 Task: Create New Customer with Customer Name: Union Give Away Collective, Billing Address Line1: 1488 Vineyard Drive, Billing Address Line2:  Independence, Billing Address Line3:  Ohio 44131, Cell Number: 802-818-8315
Action: Mouse pressed left at (161, 31)
Screenshot: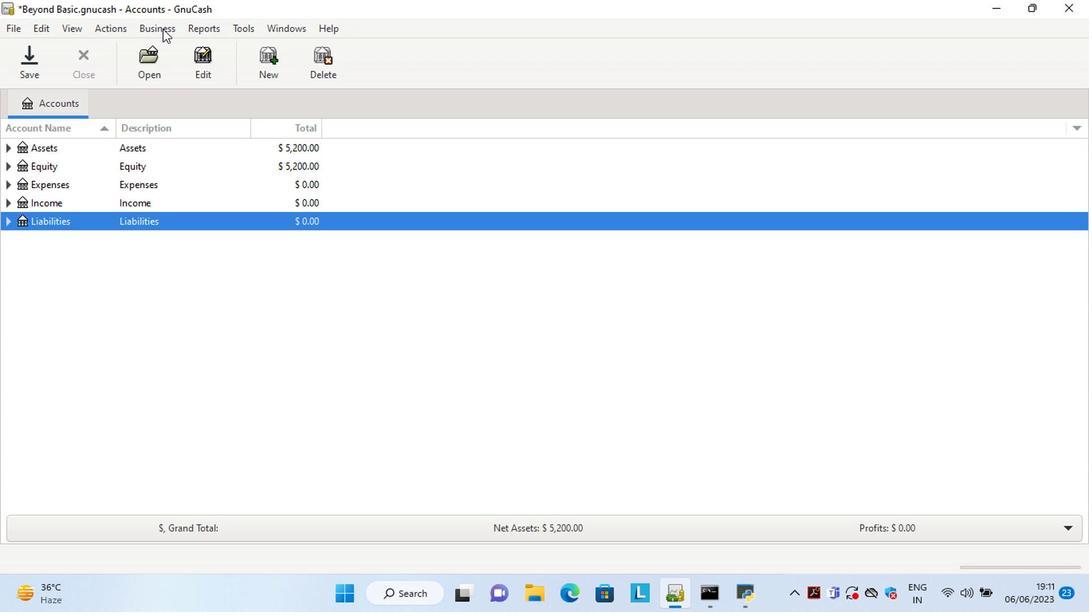 
Action: Mouse moved to (352, 75)
Screenshot: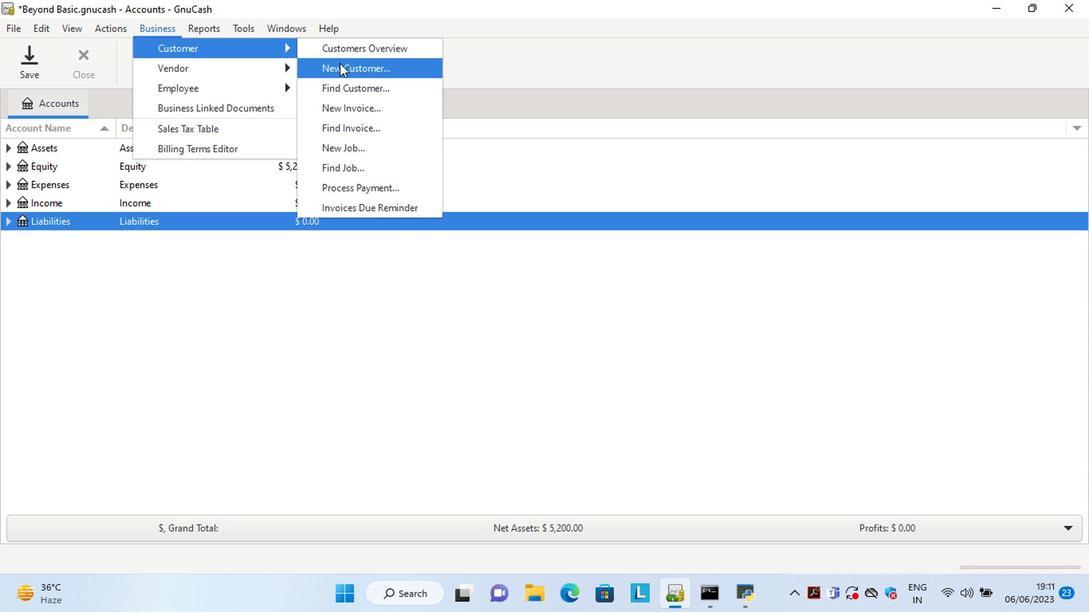 
Action: Mouse pressed left at (352, 75)
Screenshot: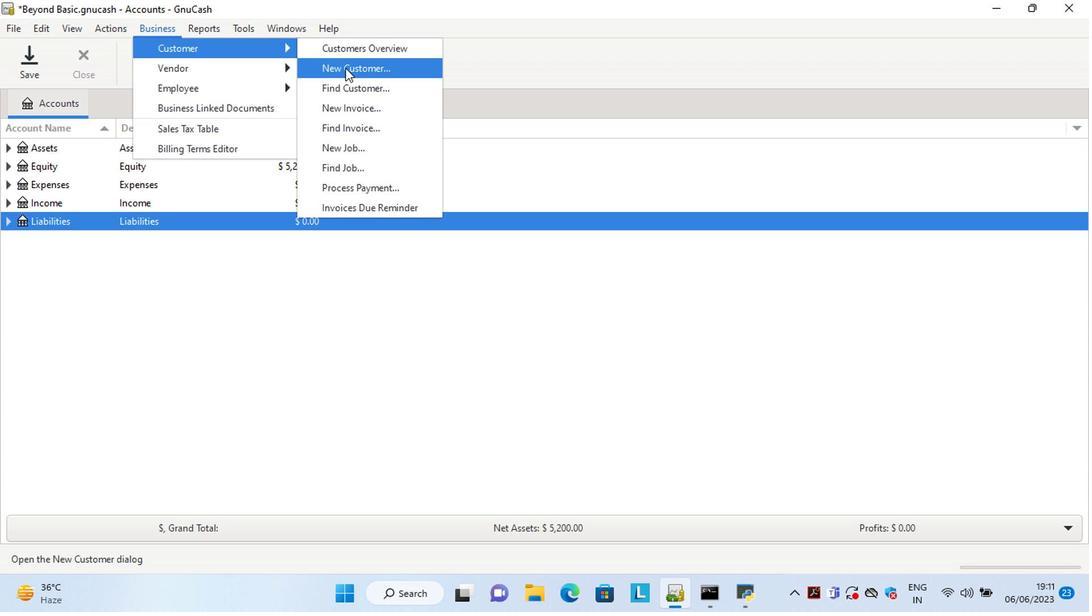 
Action: Mouse moved to (961, 369)
Screenshot: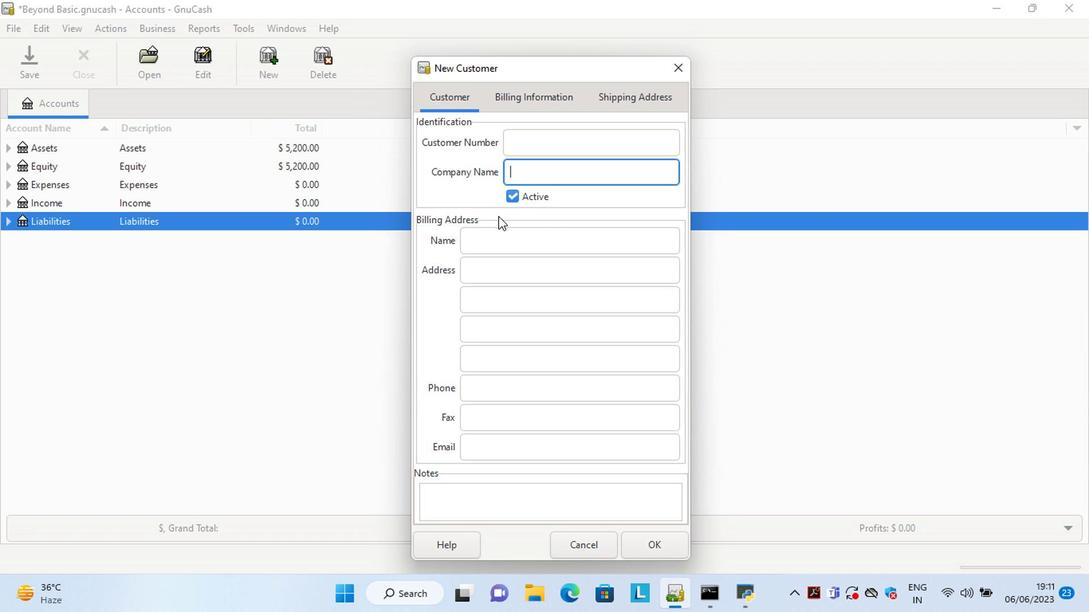 
Action: Key pressed <Key.shift>Uno<Key.backspace>ion<Key.space><Key.shift>Give<Key.space><Key.shift>Away<Key.space><Key.shift>Collective<Key.tab><Key.tab><Key.tab>1488<Key.space><Key.shift>Vineyad<Key.space><Key.shift>Driv<Key.tab><Key.shift><Key.tab>o<Key.tab>1
Screenshot: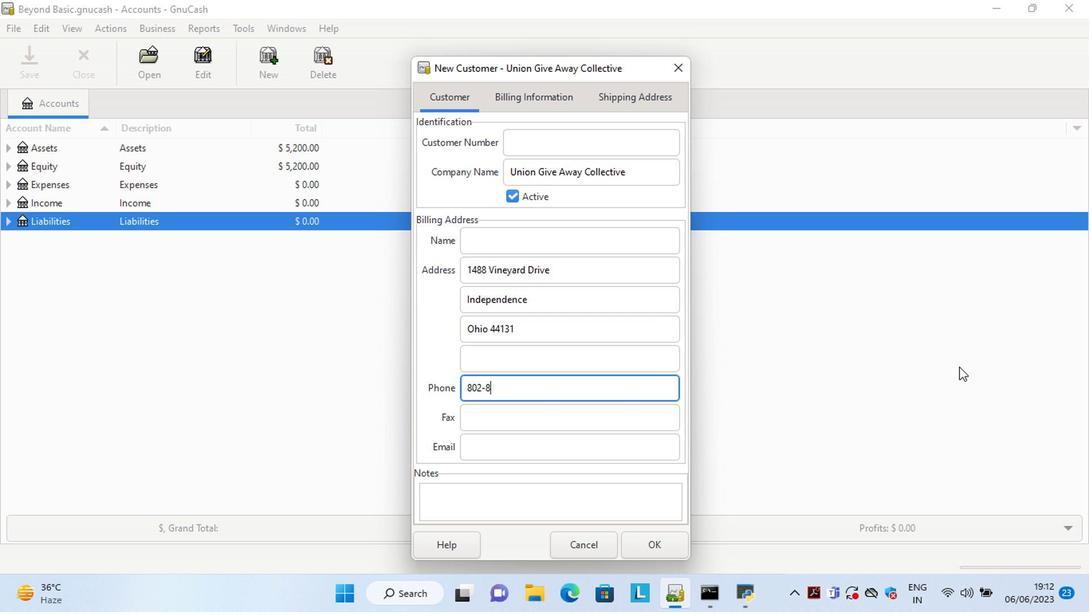 
Action: Mouse moved to (957, 372)
Screenshot: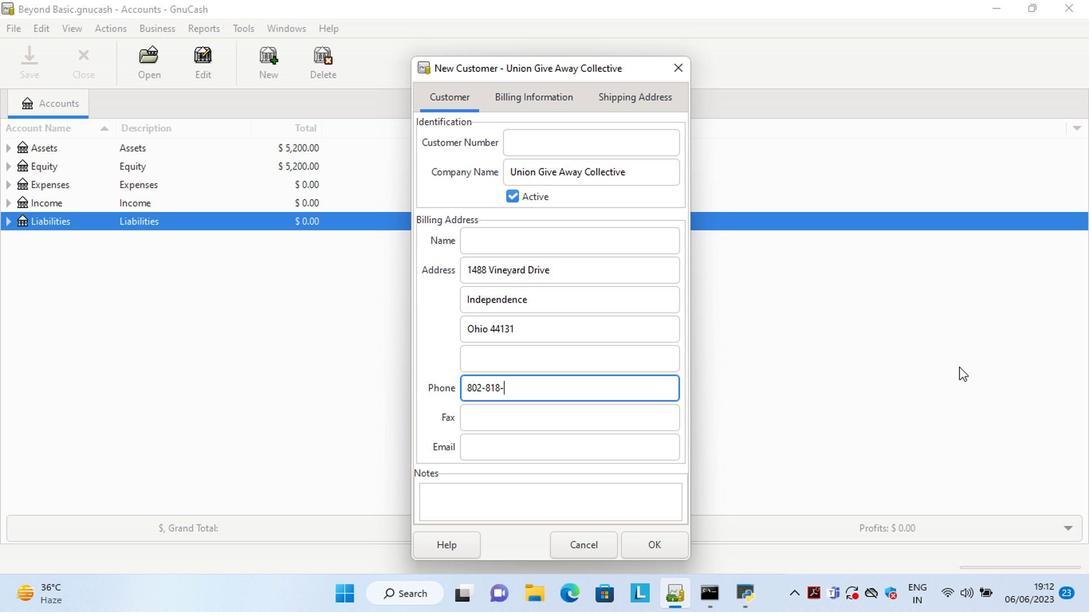
Action: Key pressed 8
Screenshot: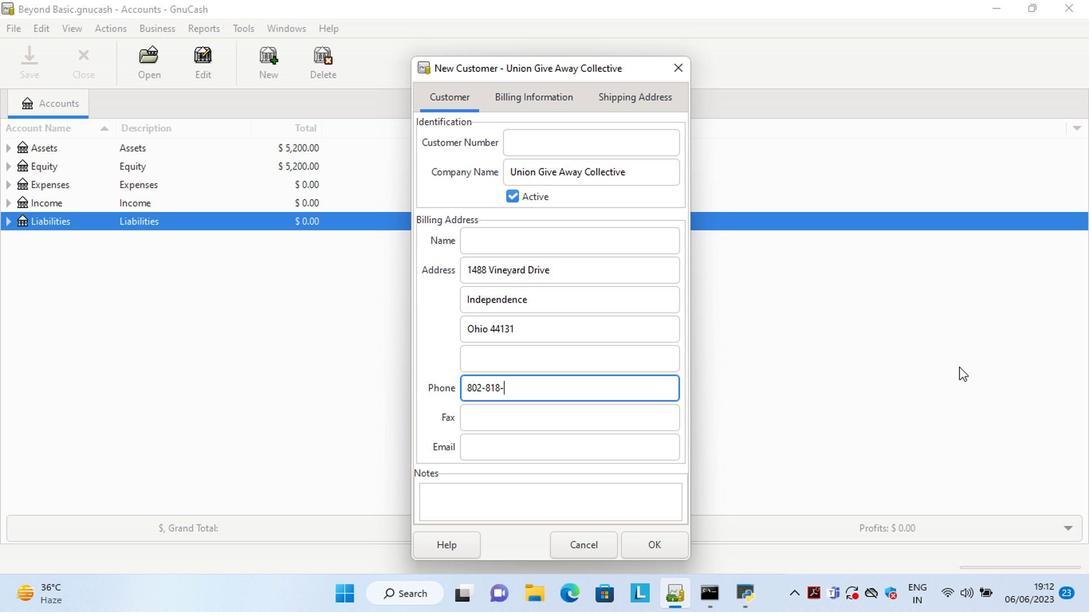 
Action: Mouse moved to (726, 563)
Screenshot: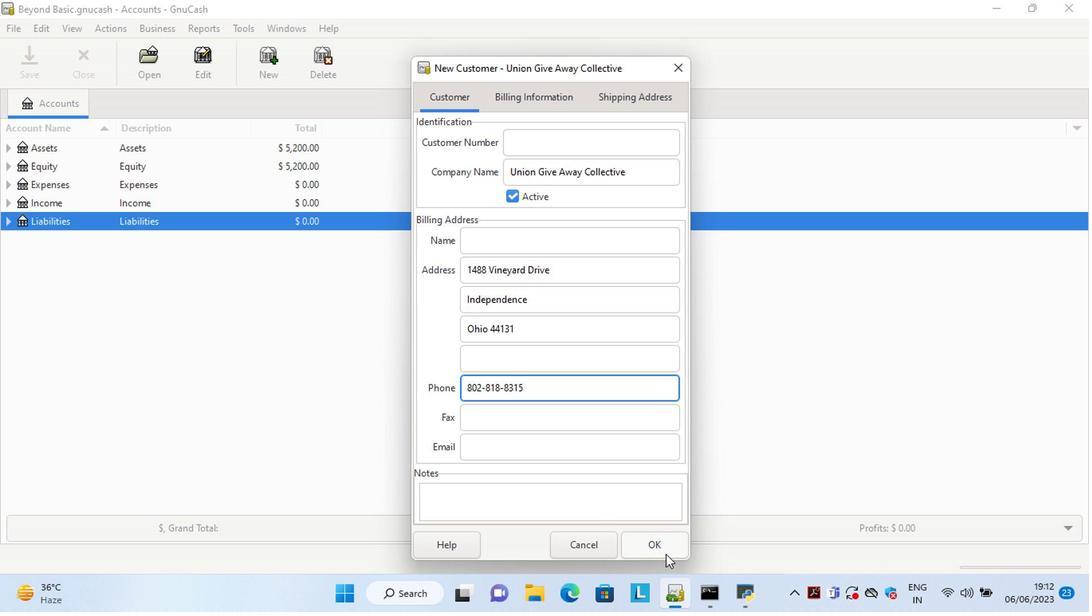 
Action: Mouse pressed left at (725, 564)
Screenshot: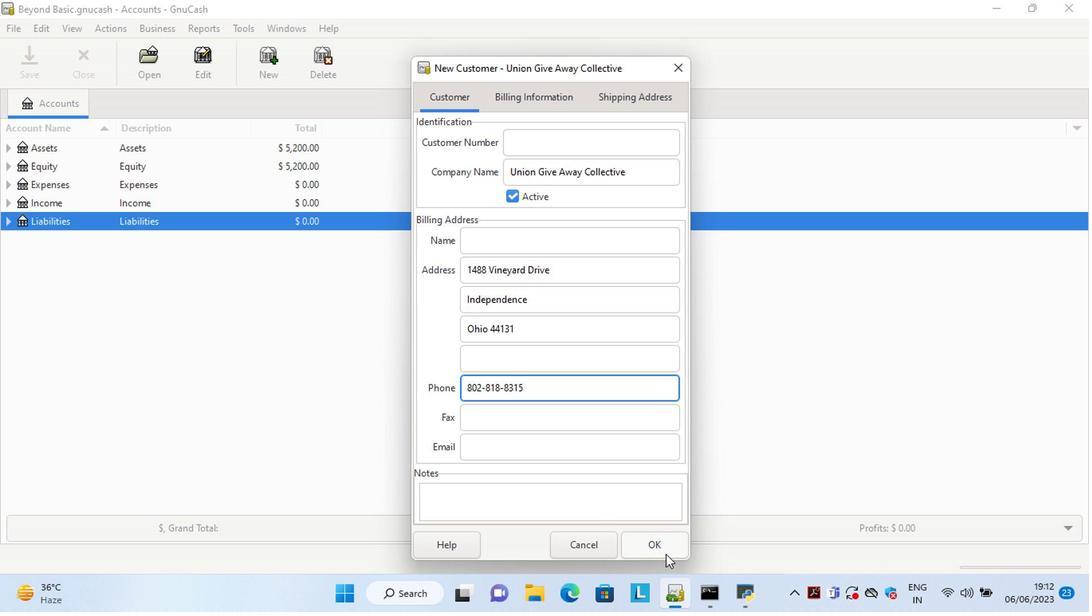 
Action: Mouse moved to (674, 547)
Screenshot: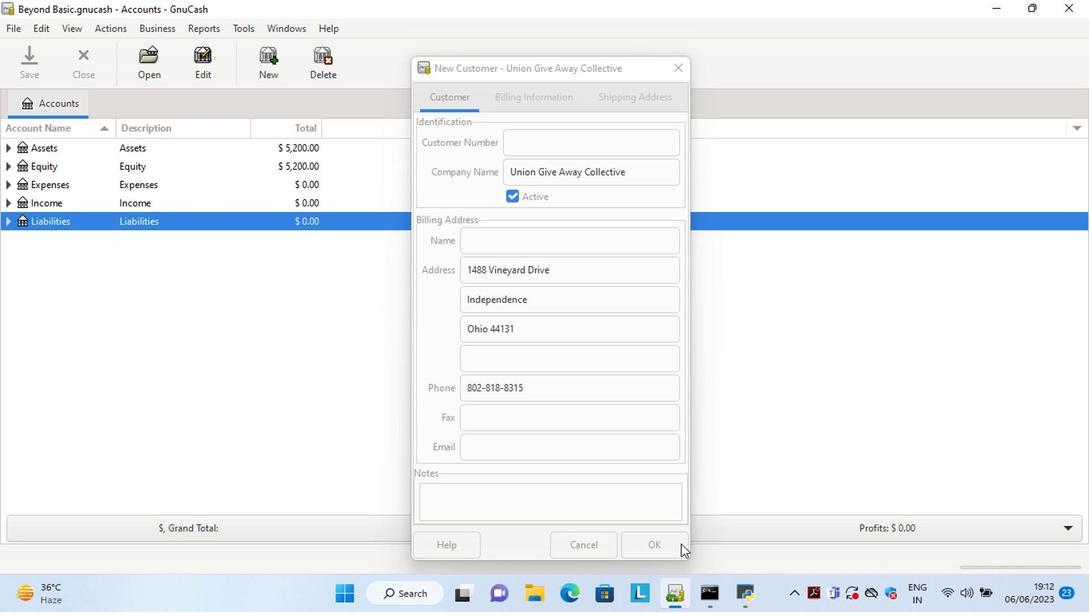
Action: Mouse pressed left at (674, 547)
Screenshot: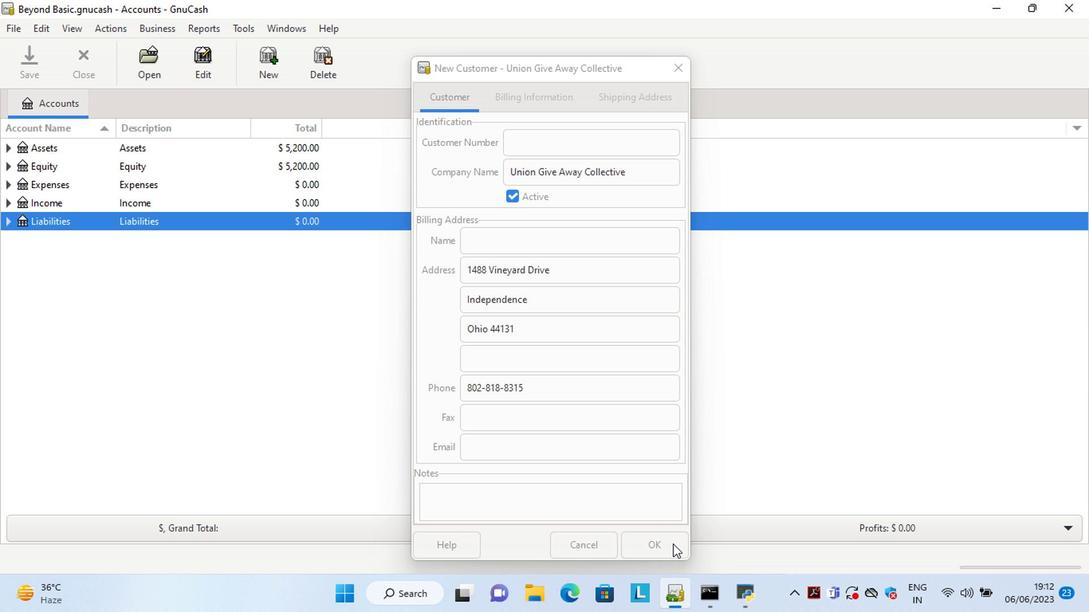 
